 Task: Look for products from Fage only.
Action: Mouse moved to (13, 135)
Screenshot: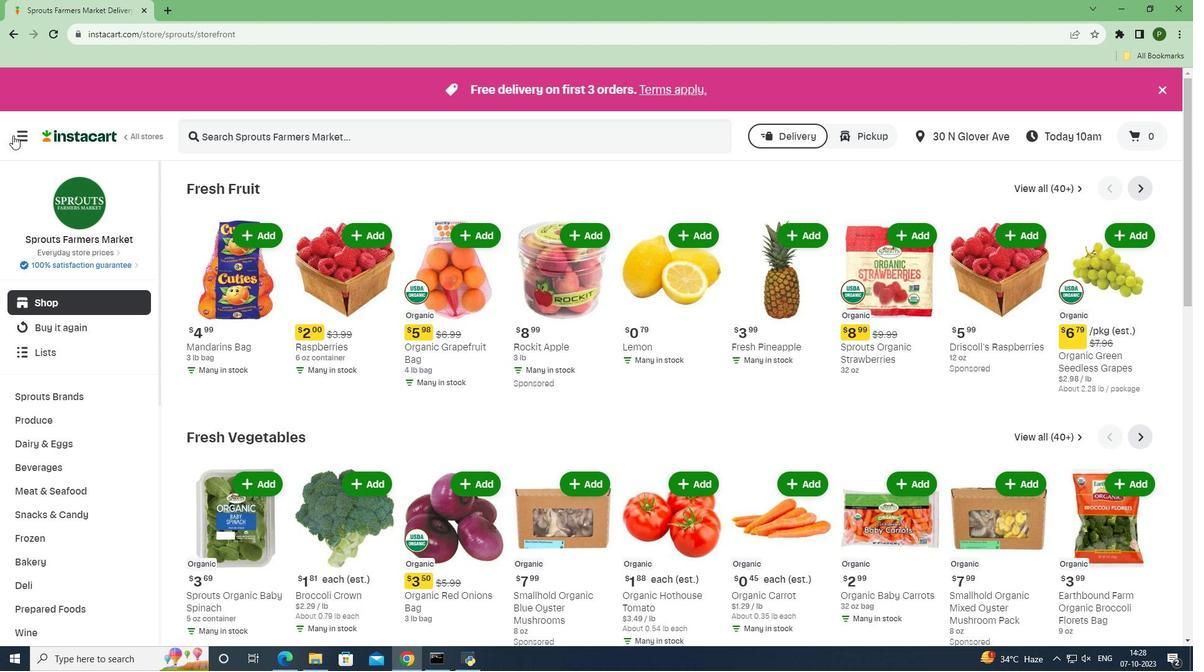 
Action: Mouse pressed left at (13, 135)
Screenshot: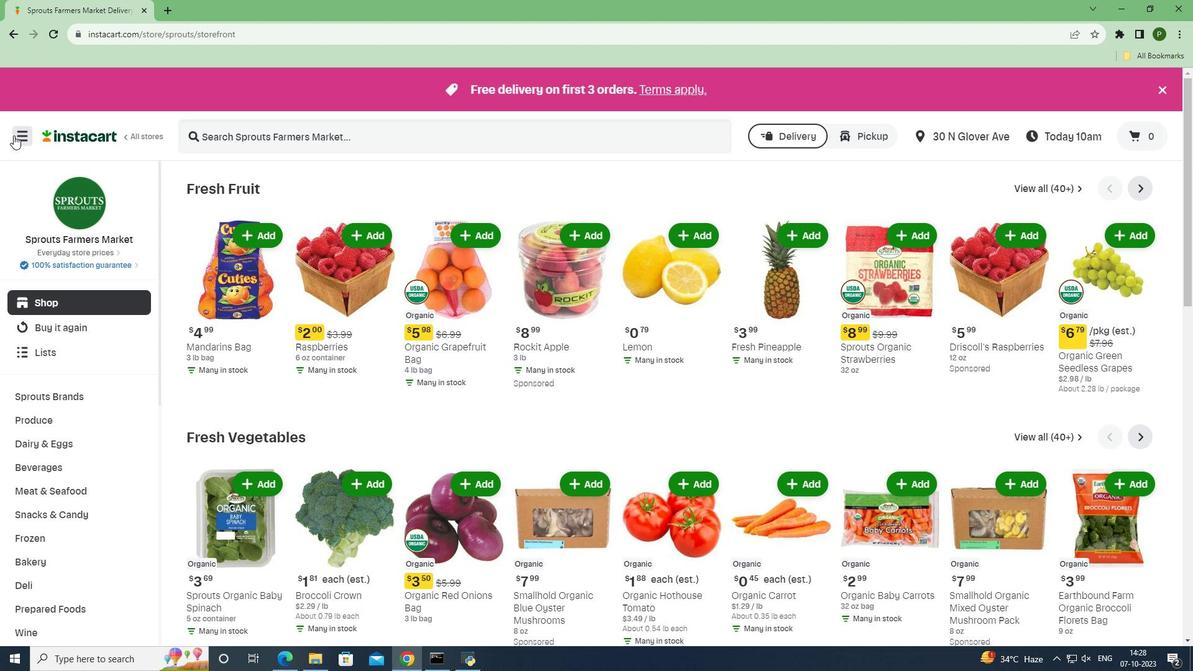 
Action: Mouse moved to (44, 323)
Screenshot: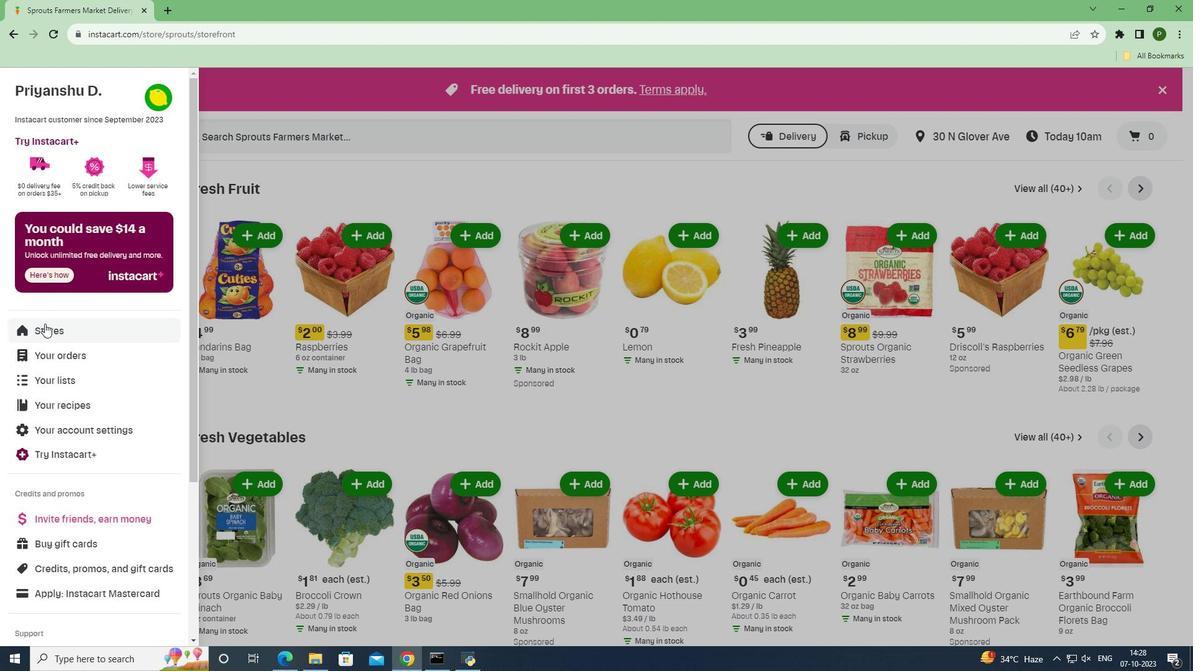 
Action: Mouse pressed left at (44, 323)
Screenshot: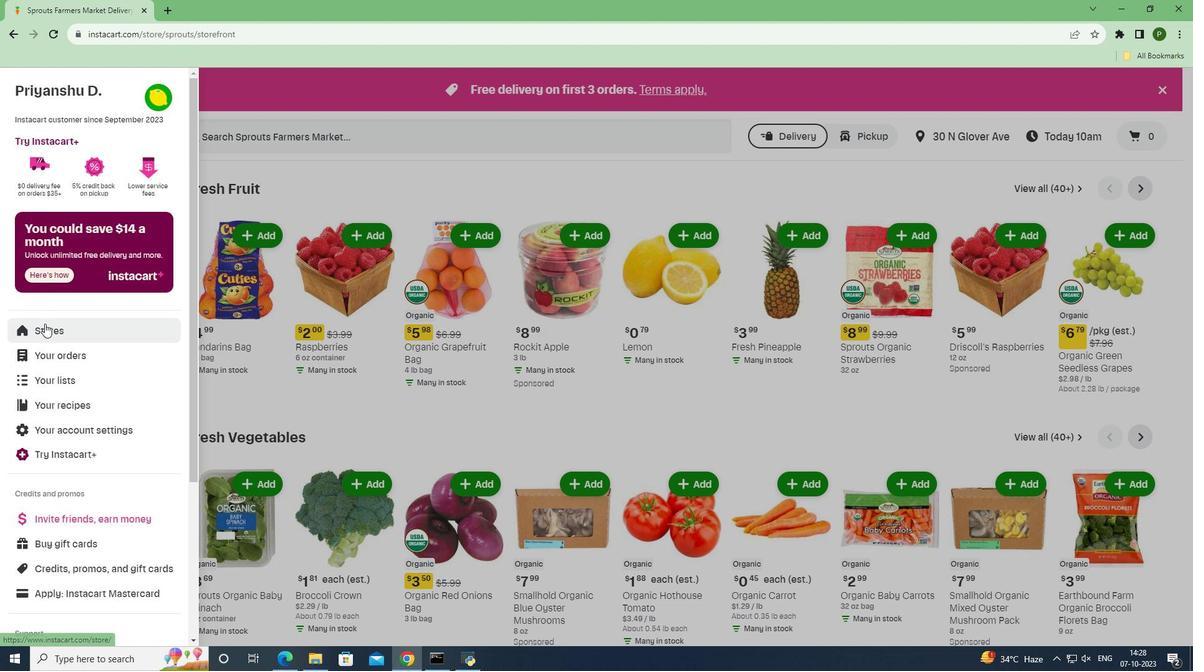 
Action: Mouse moved to (302, 149)
Screenshot: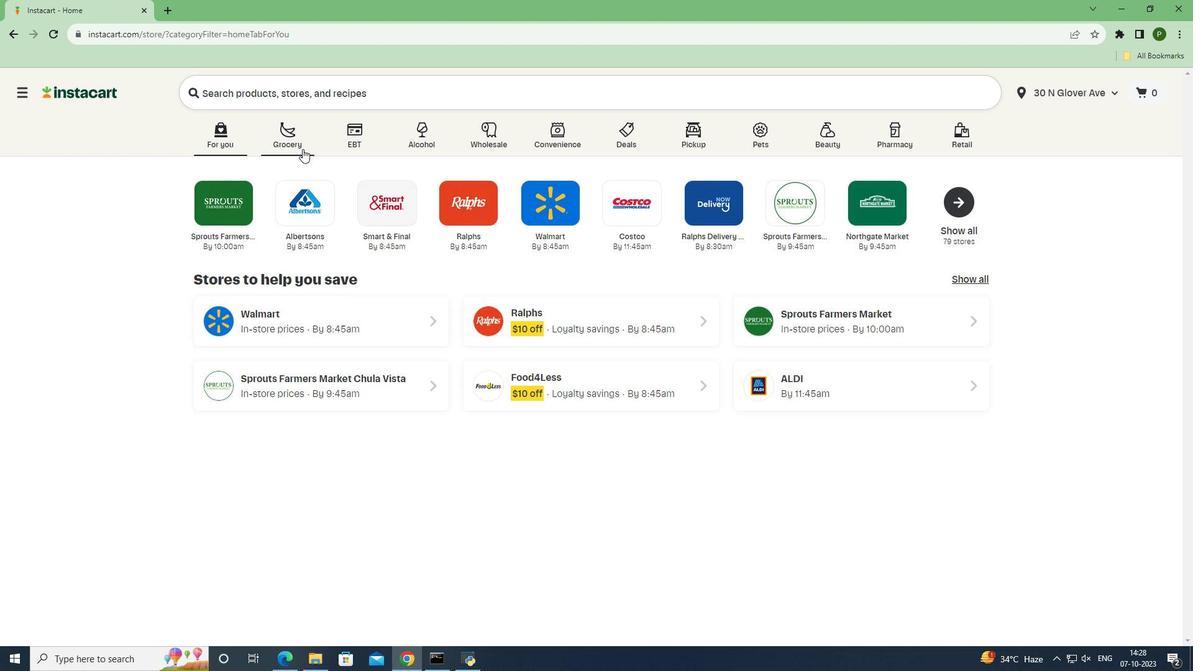 
Action: Mouse pressed left at (302, 149)
Screenshot: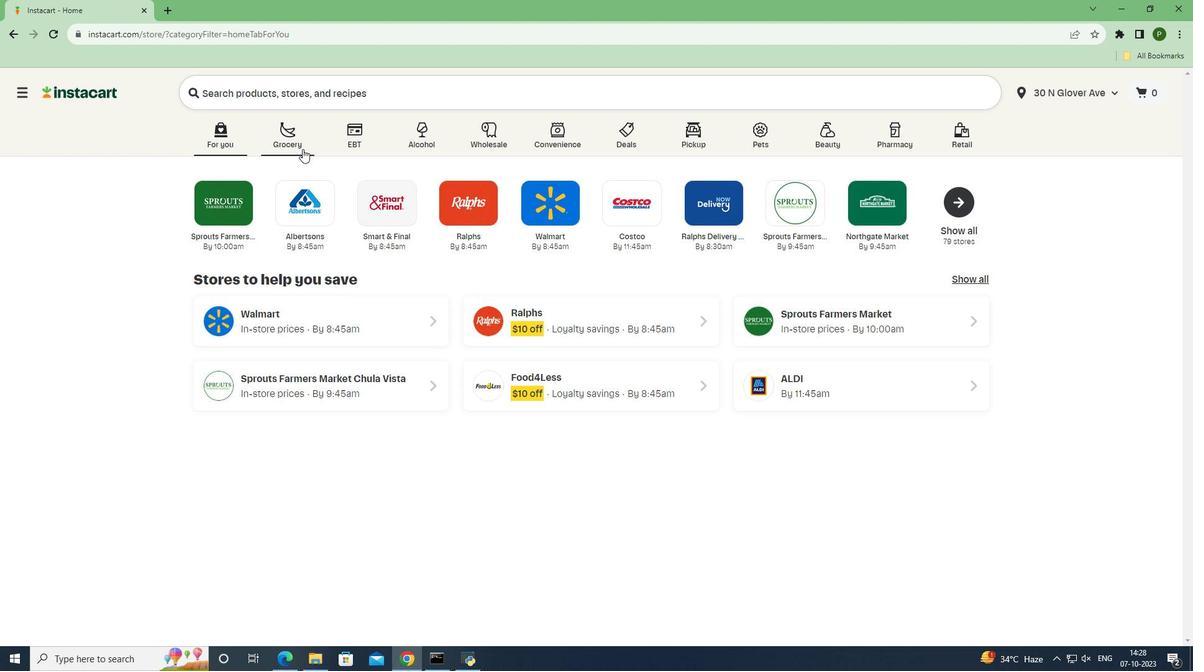 
Action: Mouse moved to (517, 290)
Screenshot: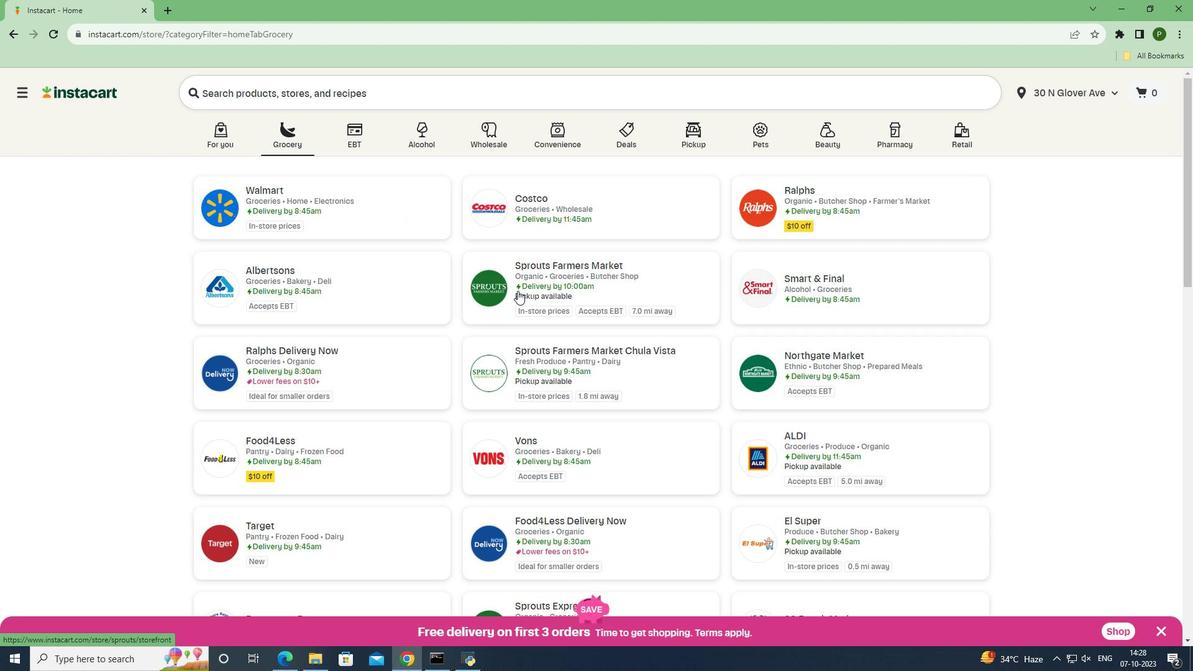 
Action: Mouse pressed left at (517, 290)
Screenshot: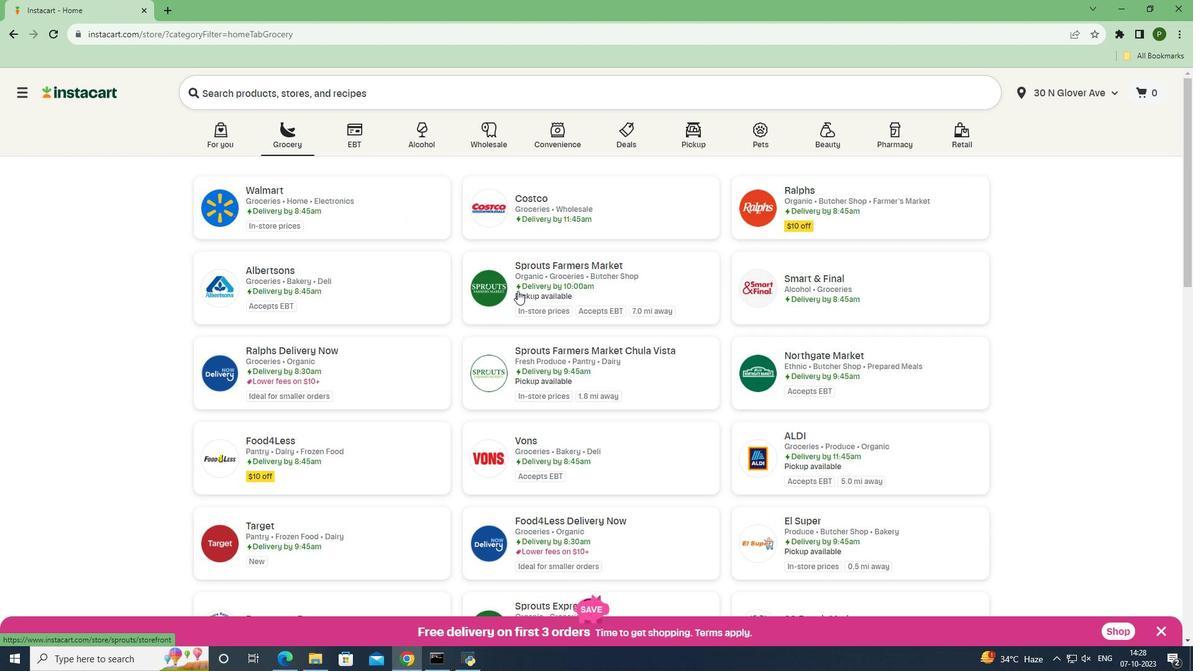 
Action: Mouse moved to (91, 451)
Screenshot: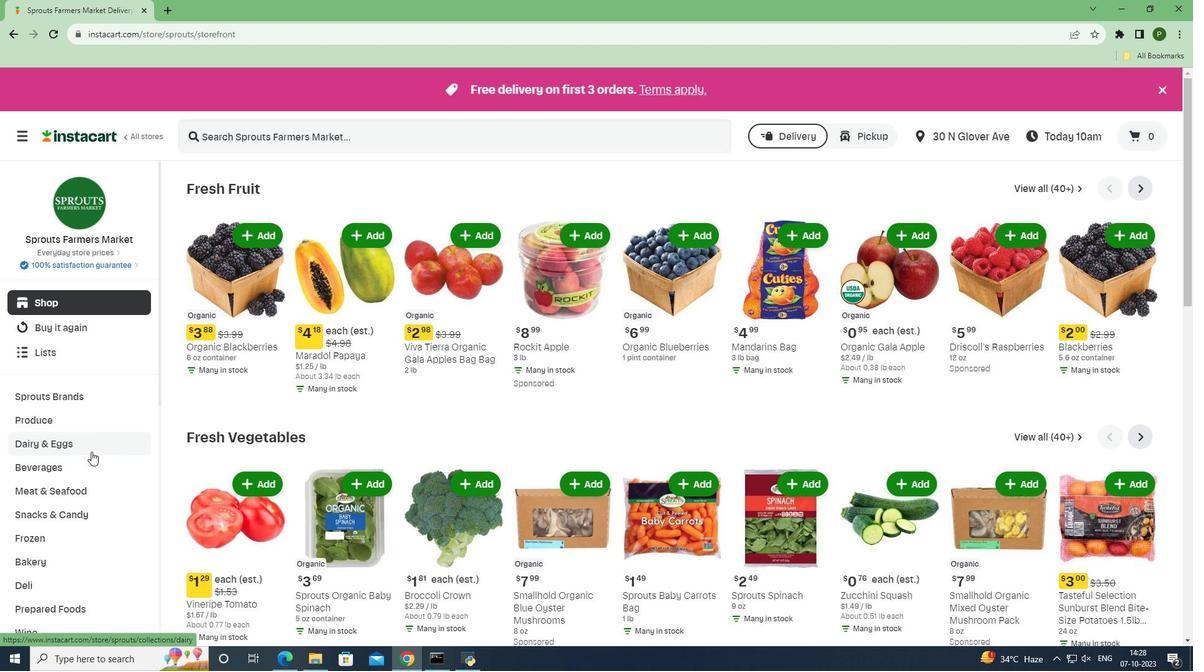 
Action: Mouse pressed left at (91, 451)
Screenshot: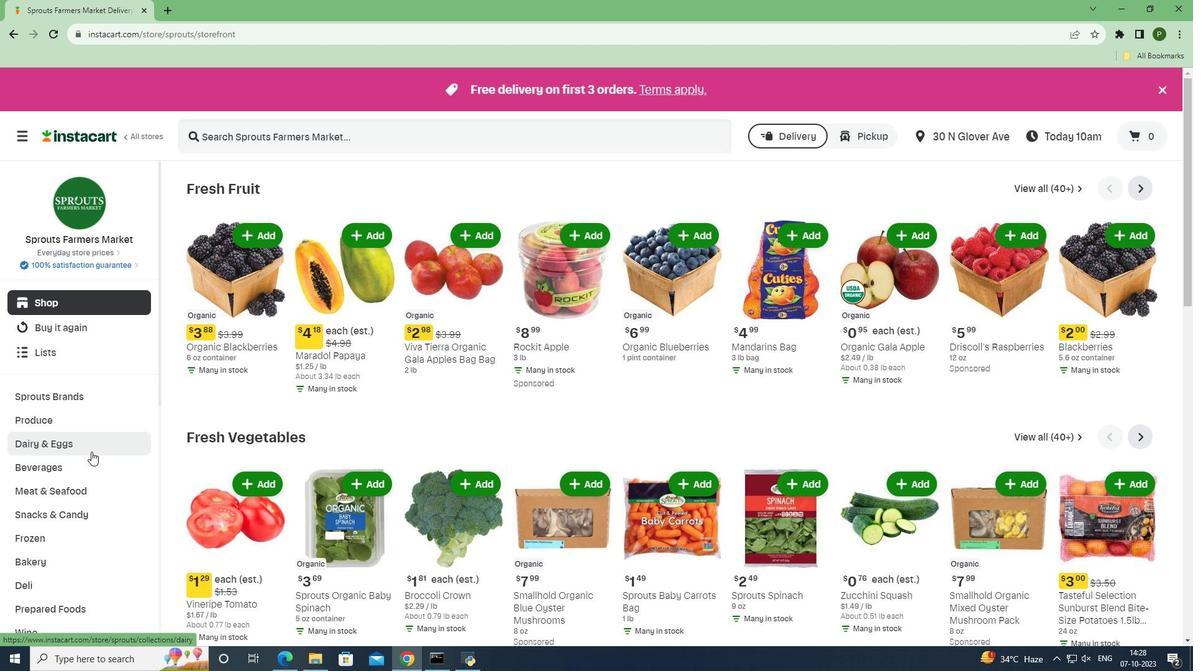
Action: Mouse moved to (55, 543)
Screenshot: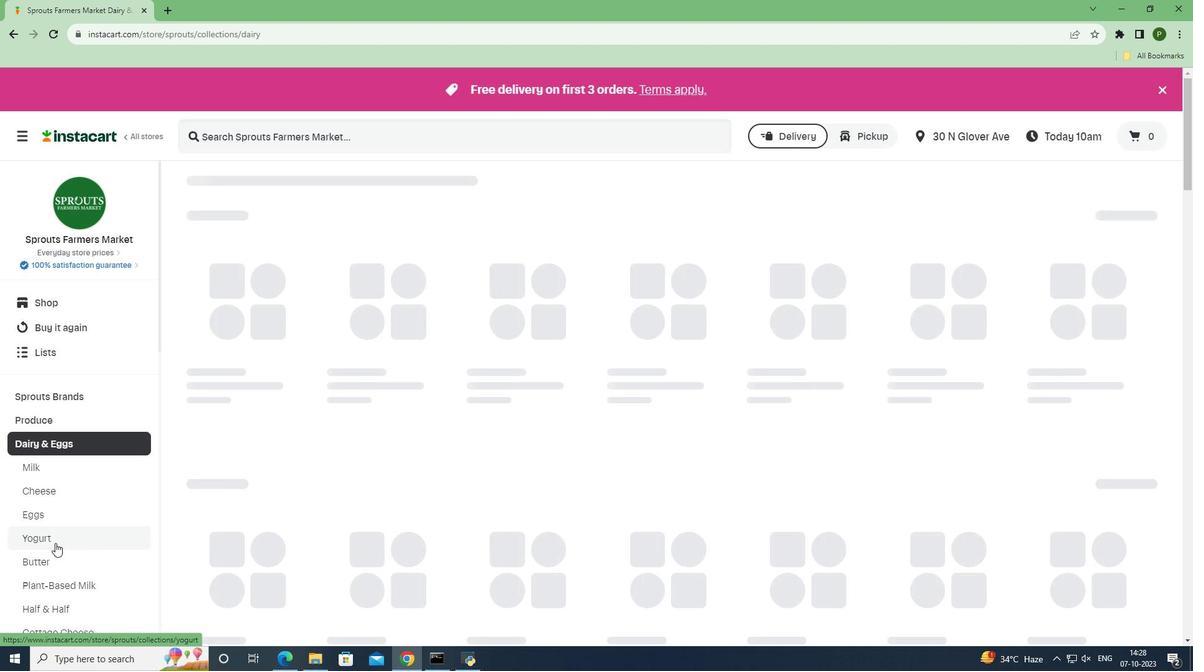 
Action: Mouse pressed left at (55, 543)
Screenshot: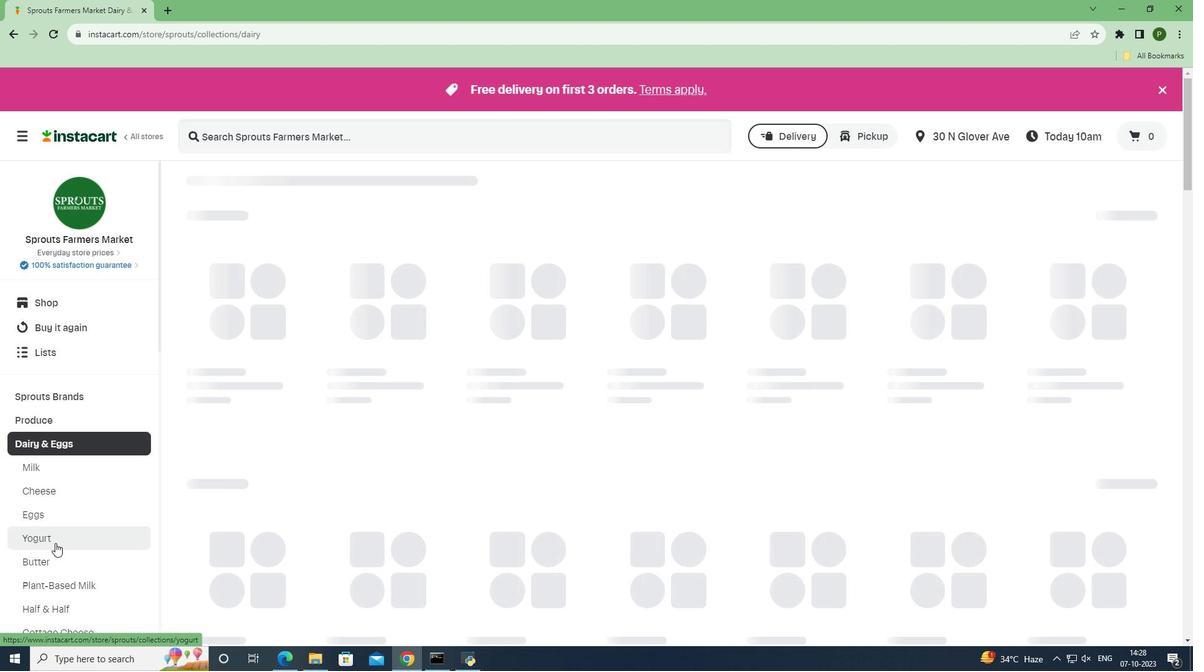 
Action: Mouse moved to (415, 285)
Screenshot: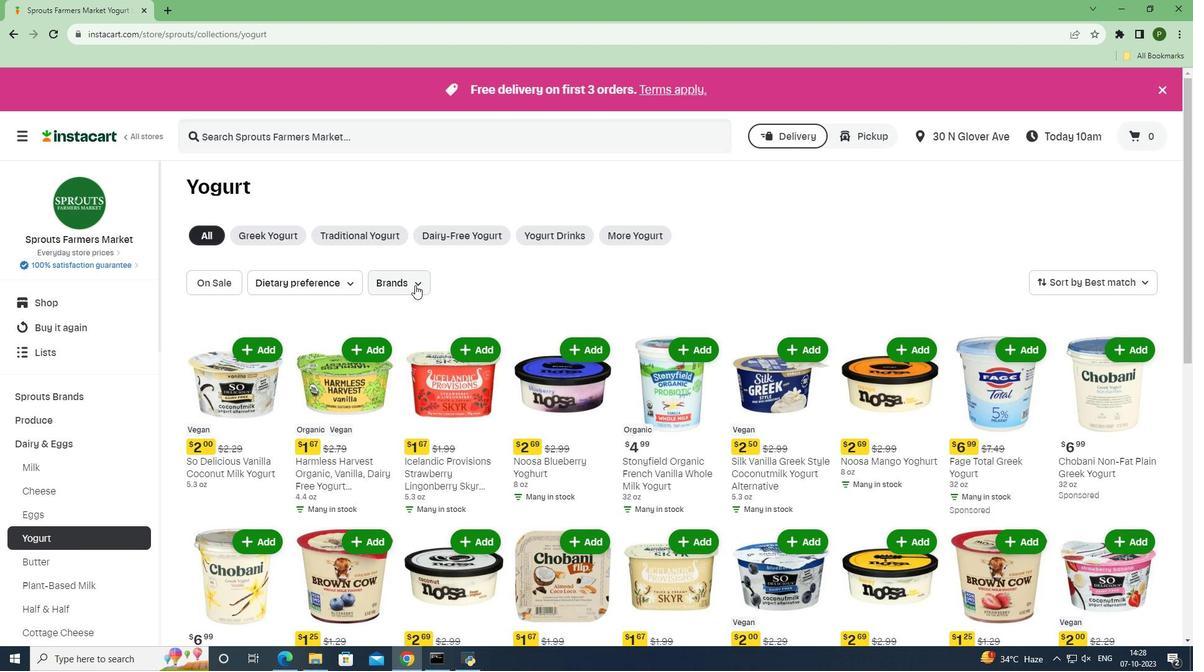 
Action: Mouse pressed left at (415, 285)
Screenshot: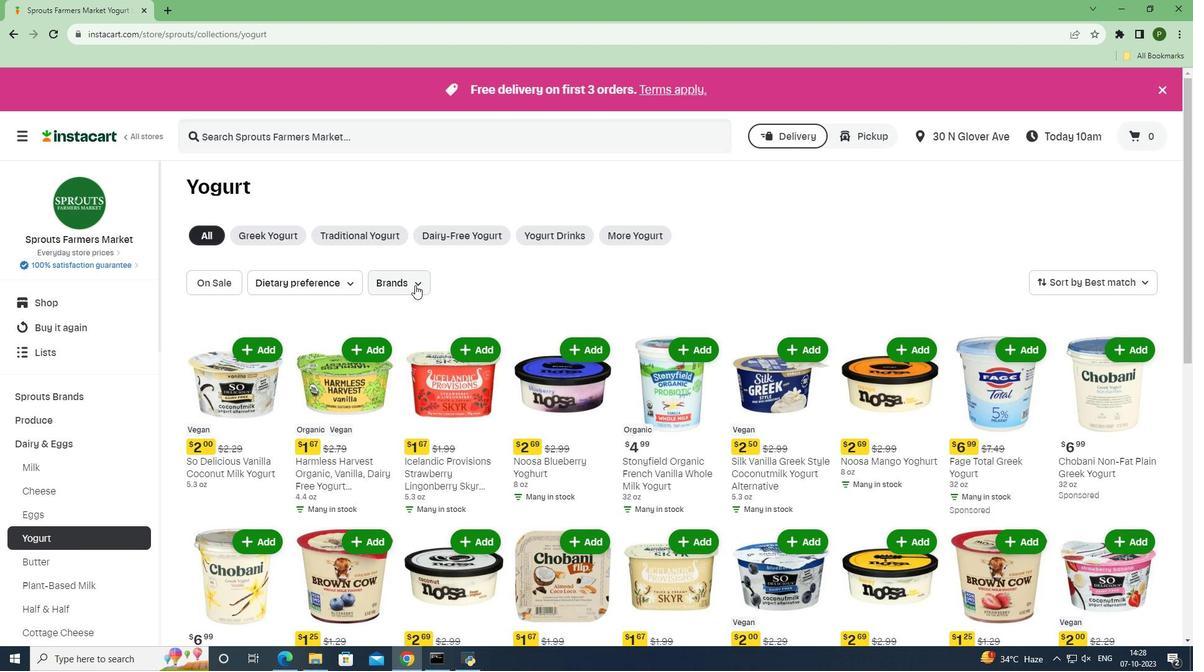 
Action: Mouse moved to (416, 416)
Screenshot: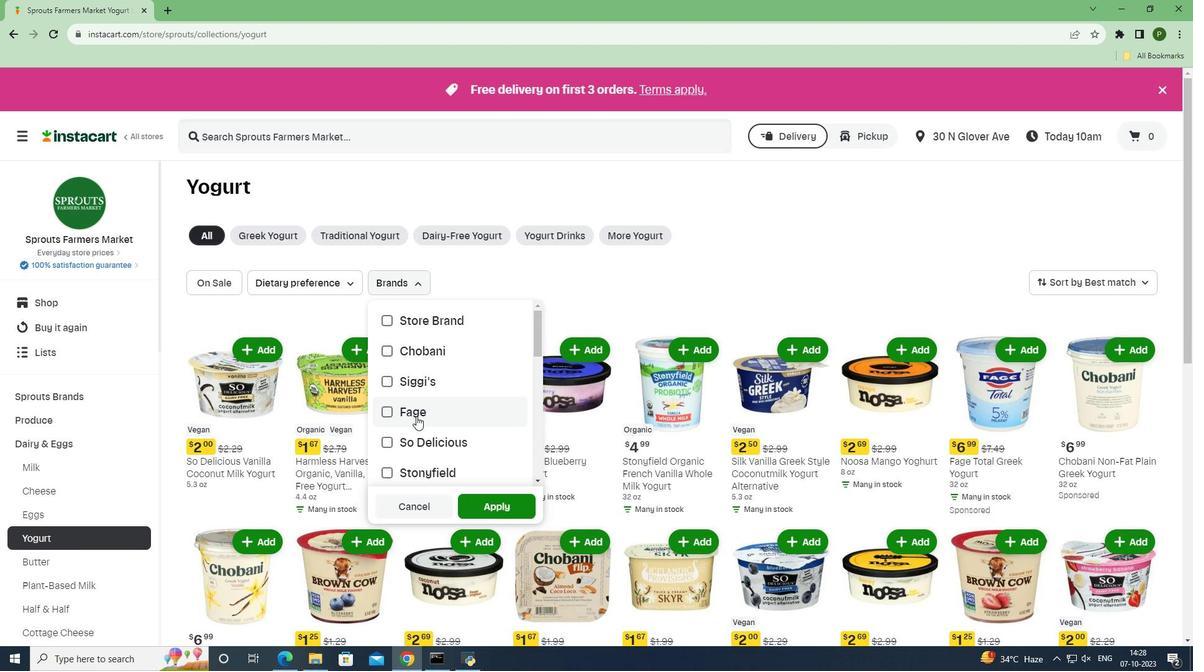 
Action: Mouse pressed left at (416, 416)
Screenshot: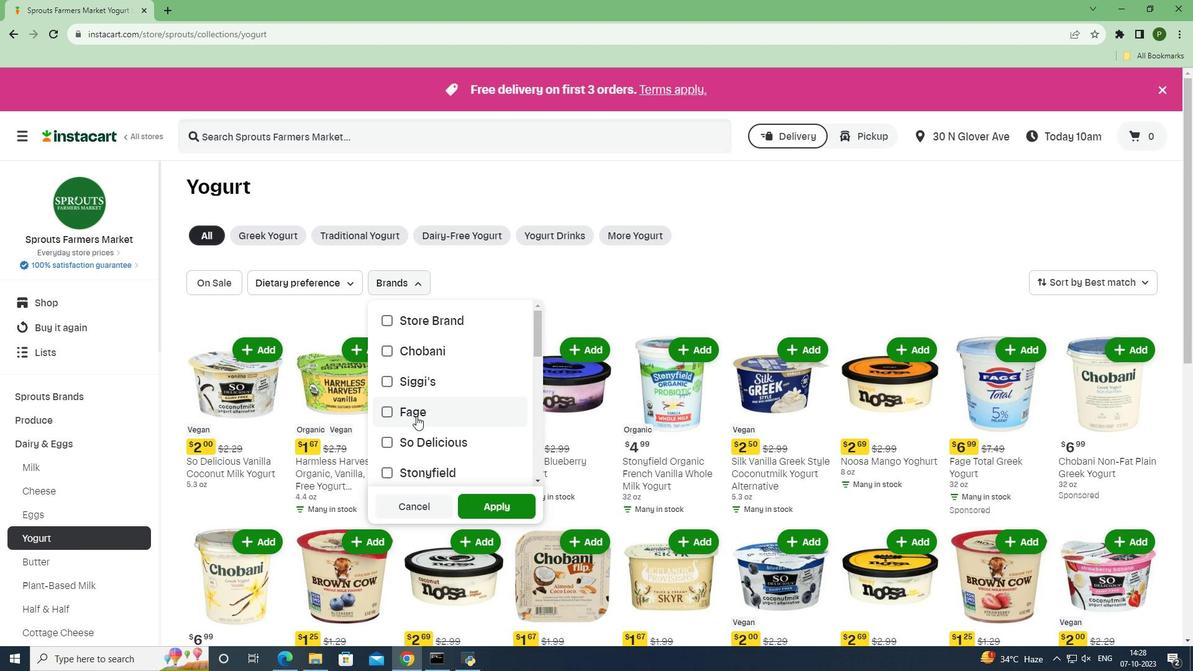 
Action: Mouse moved to (495, 502)
Screenshot: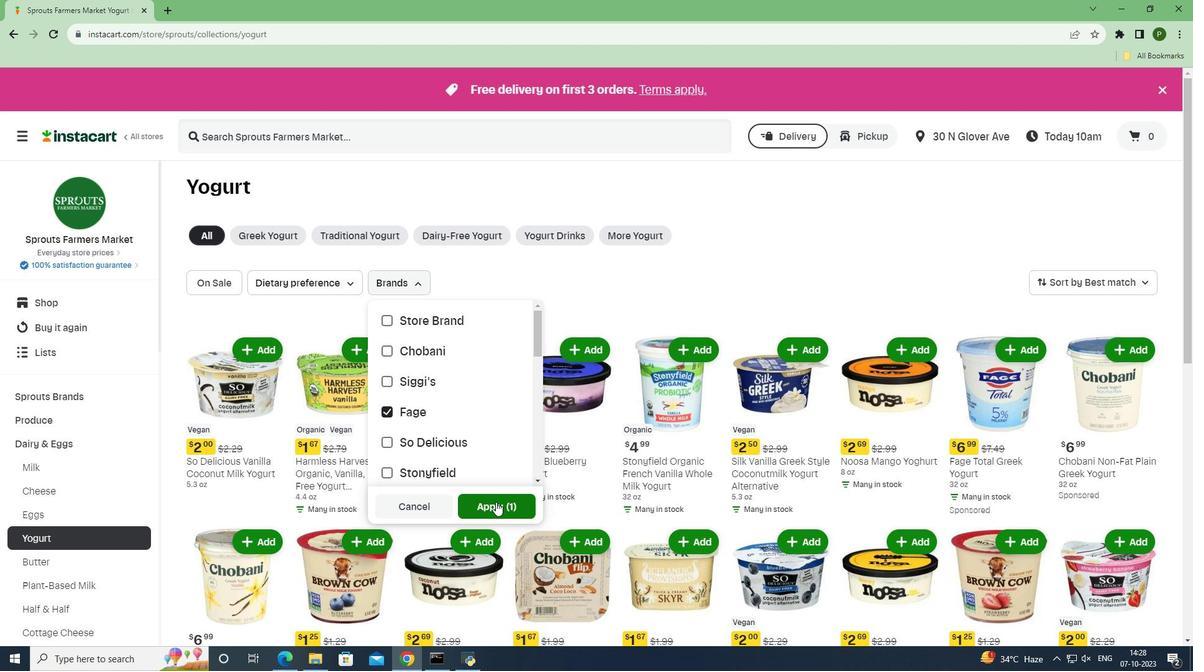 
Action: Mouse pressed left at (495, 502)
Screenshot: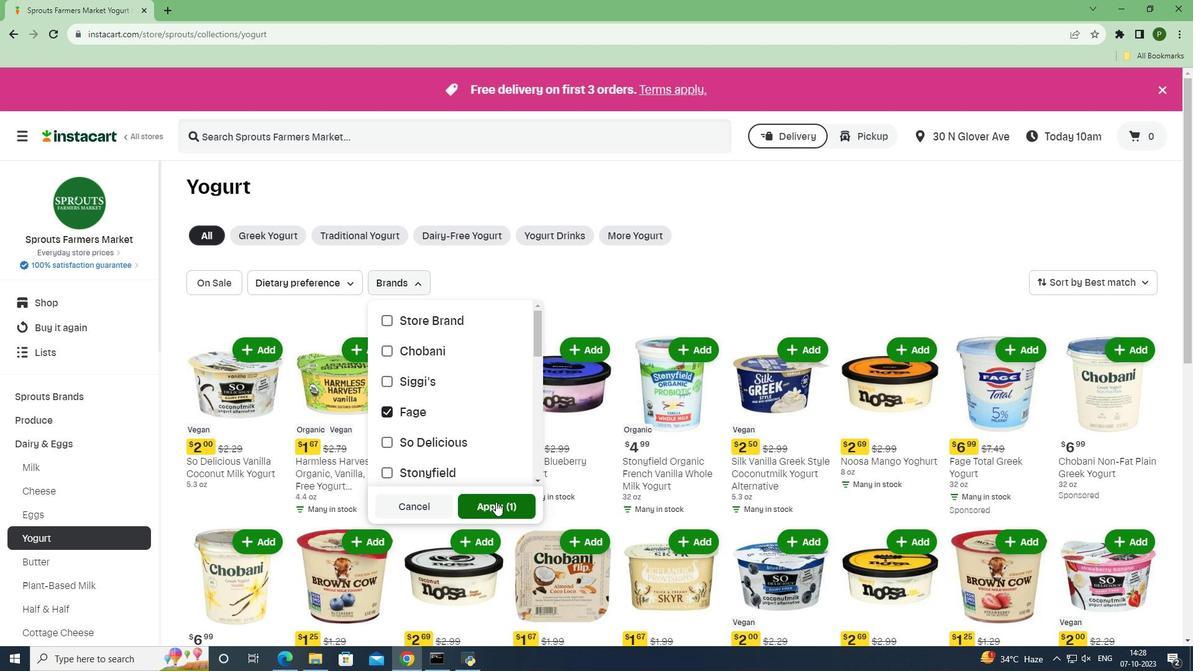 
Action: Mouse moved to (576, 474)
Screenshot: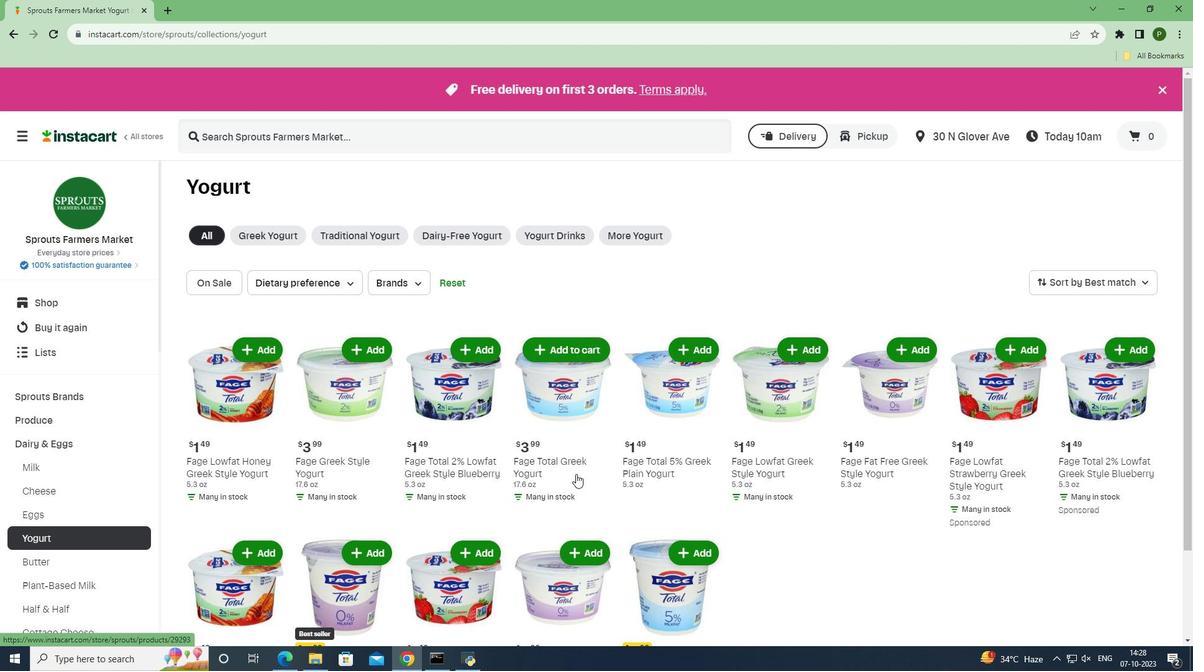 
